 Task: Enable equation toolbar in the file "Life is beautiful".
Action: Mouse moved to (136, 76)
Screenshot: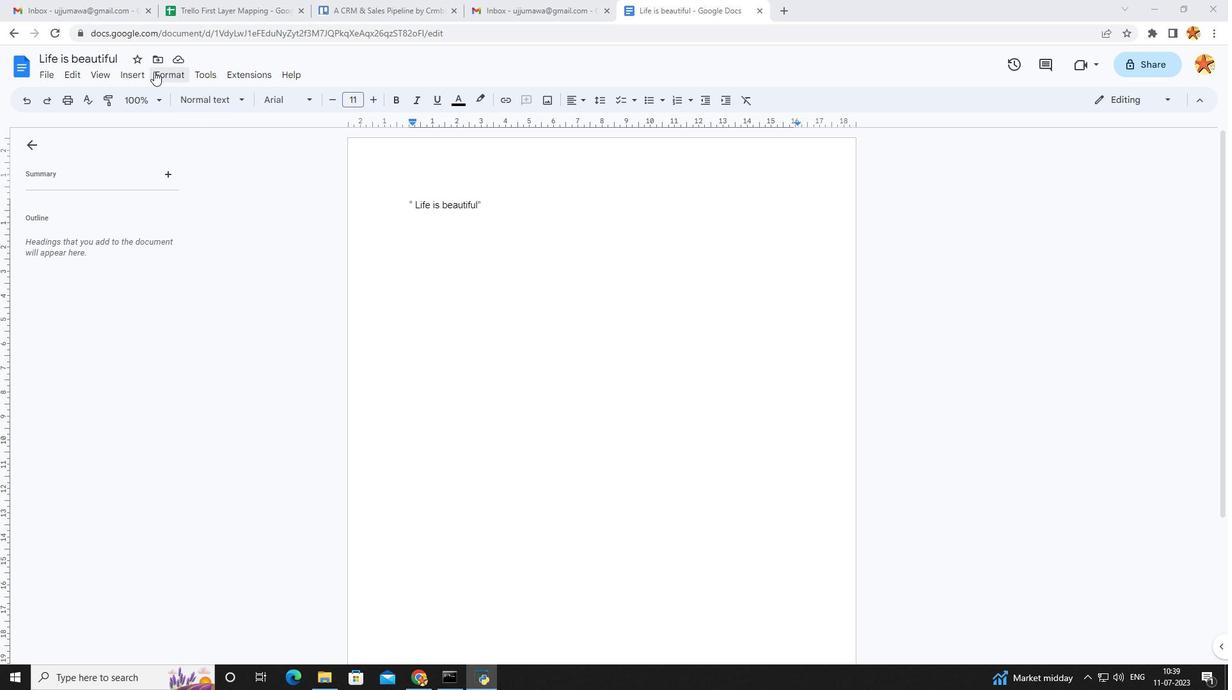 
Action: Mouse pressed left at (136, 76)
Screenshot: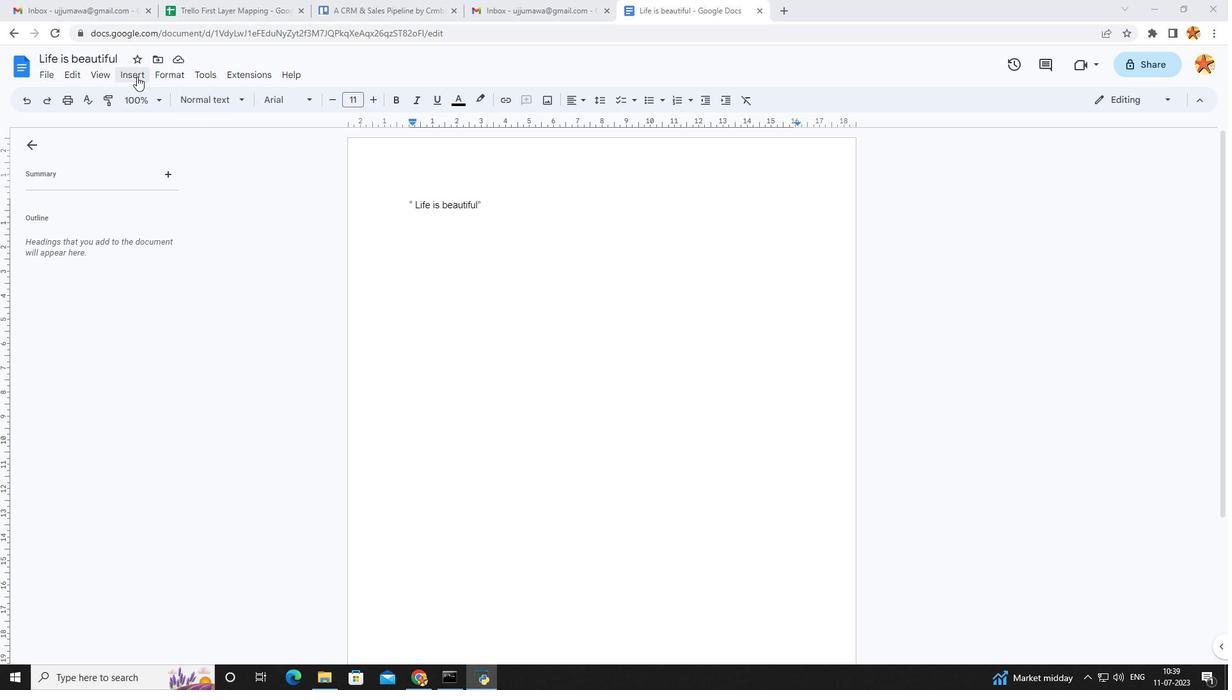 
Action: Mouse moved to (113, 193)
Screenshot: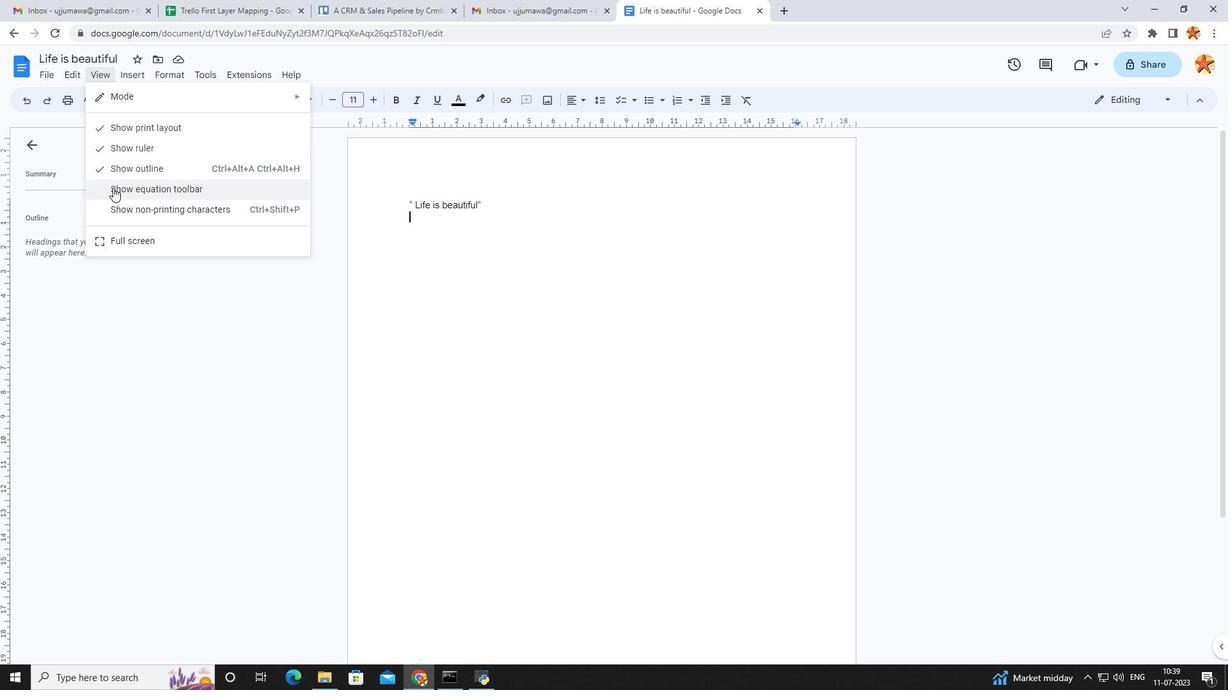 
Action: Mouse pressed left at (113, 193)
Screenshot: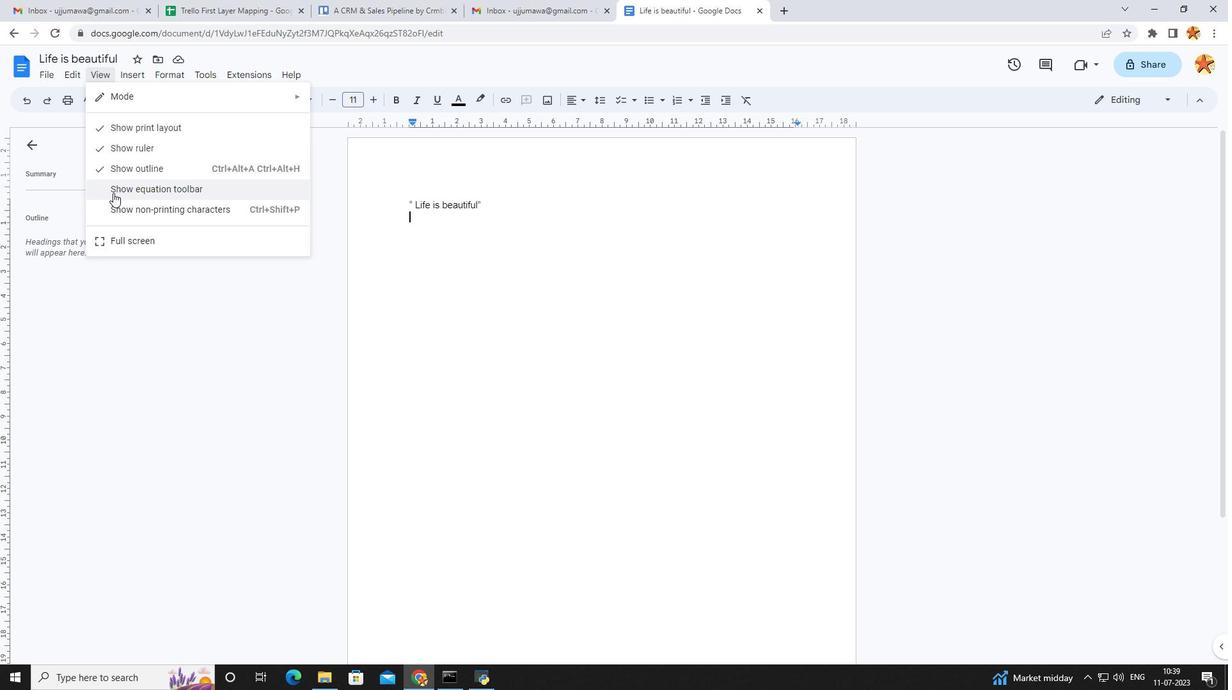 
